 Task: Add Sunfood Superfoods Sour Watermelon Renew Superfood Hydration to the cart.
Action: Mouse moved to (46, 272)
Screenshot: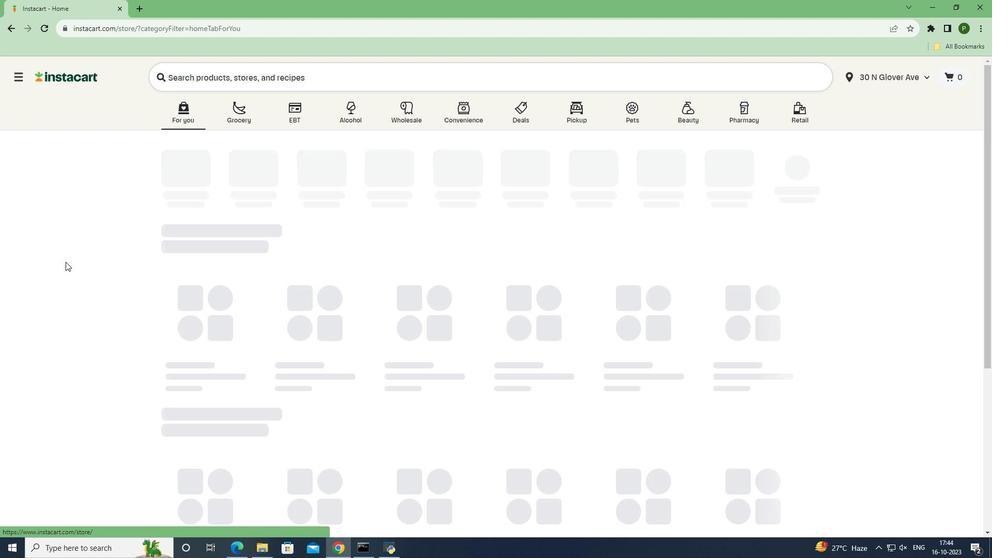 
Action: Mouse pressed left at (46, 272)
Screenshot: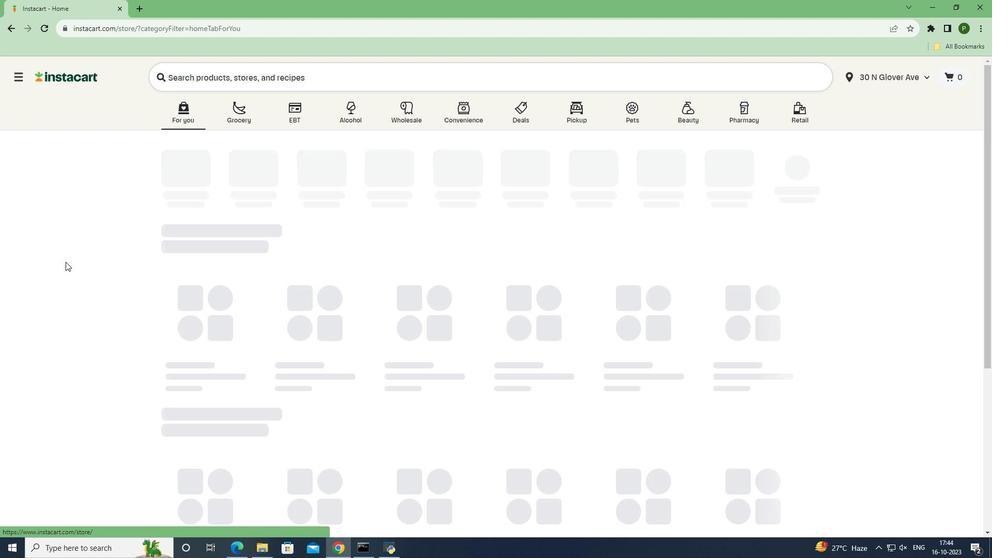 
Action: Mouse moved to (235, 122)
Screenshot: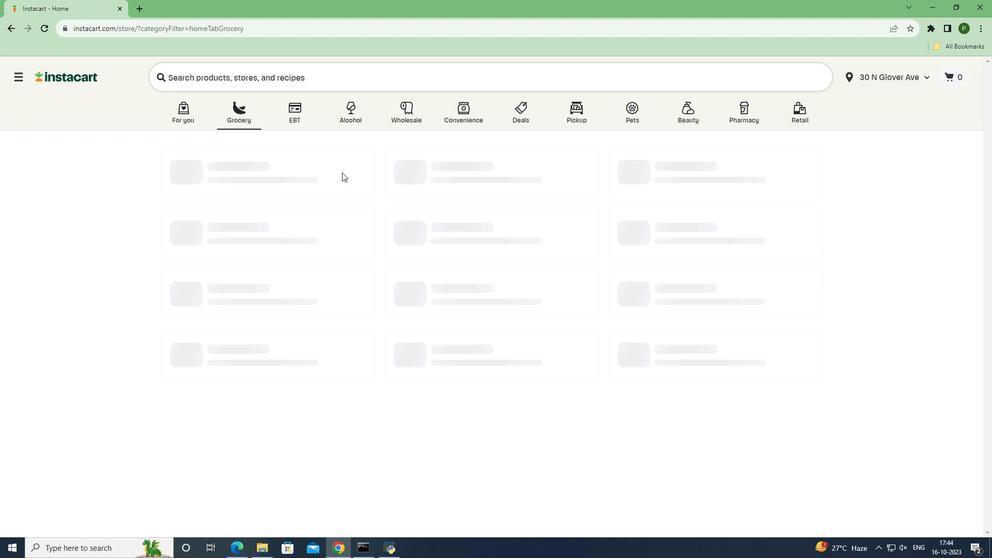 
Action: Mouse pressed left at (235, 122)
Screenshot: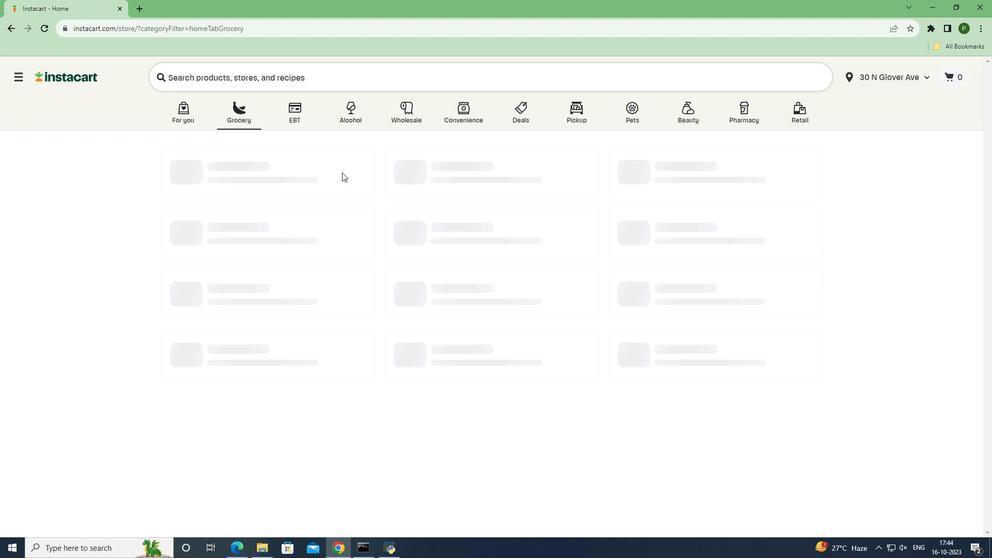 
Action: Mouse moved to (644, 237)
Screenshot: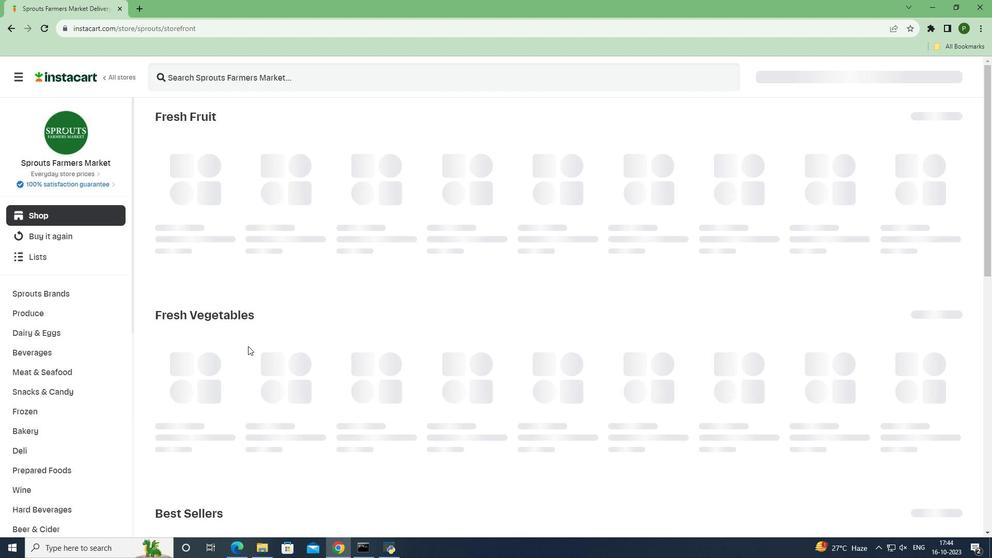 
Action: Mouse pressed left at (644, 237)
Screenshot: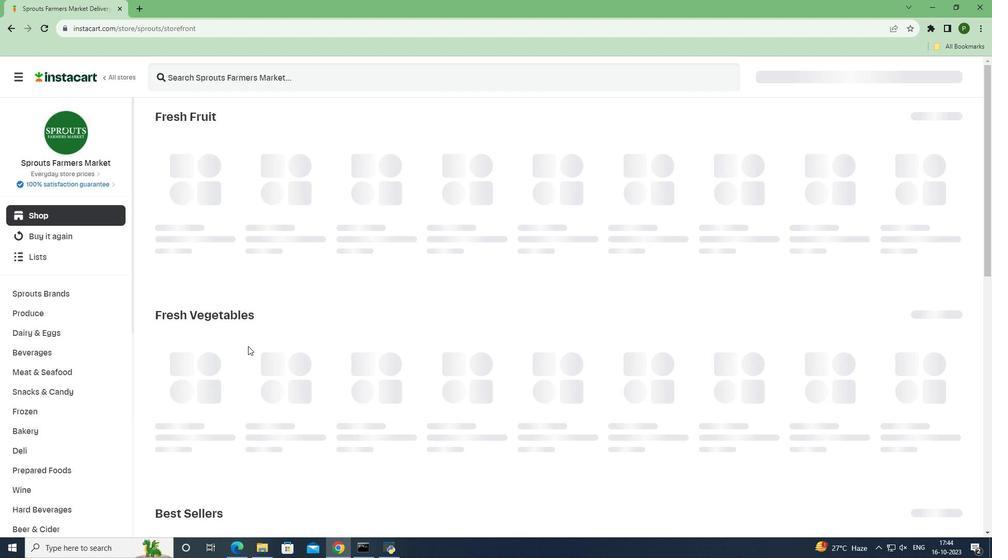 
Action: Mouse moved to (74, 351)
Screenshot: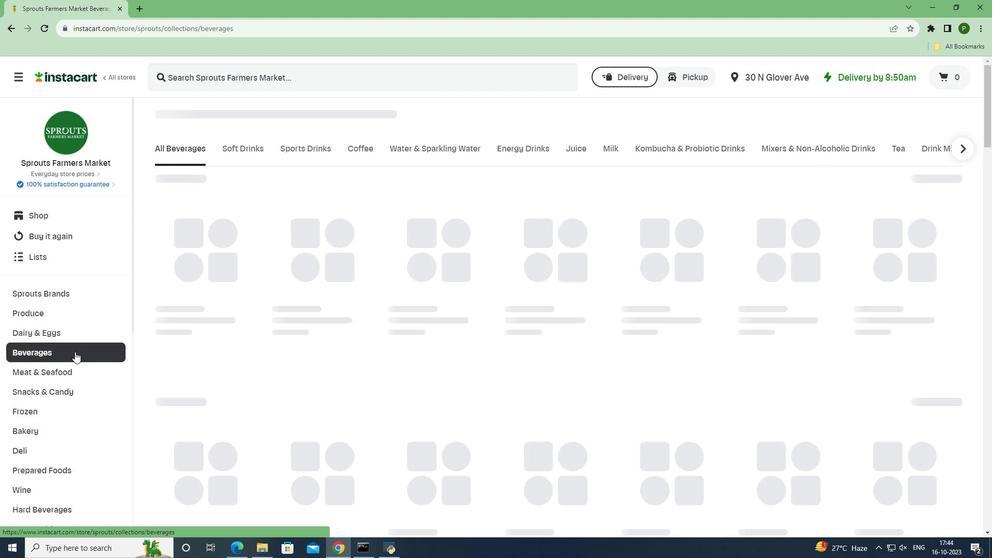 
Action: Mouse pressed left at (74, 351)
Screenshot: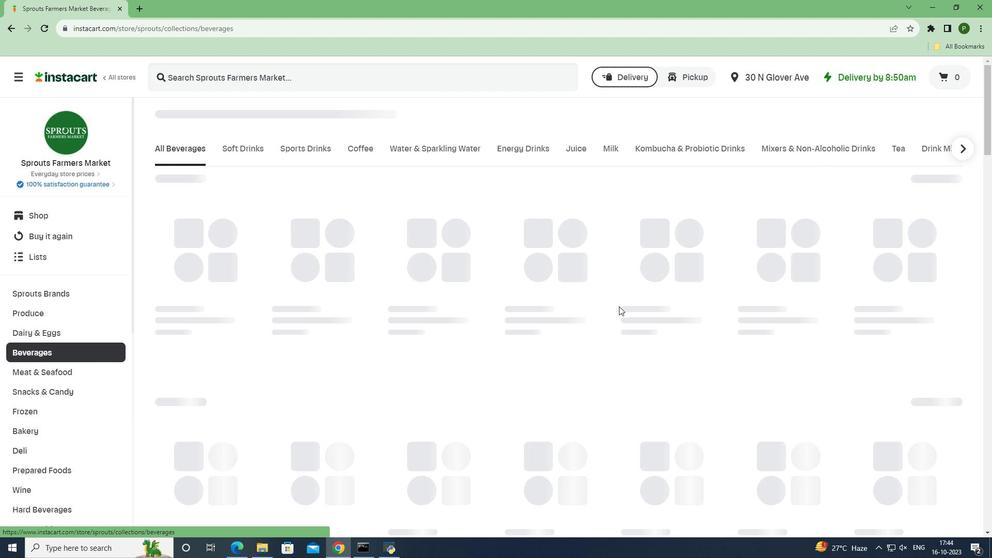 
Action: Mouse moved to (936, 147)
Screenshot: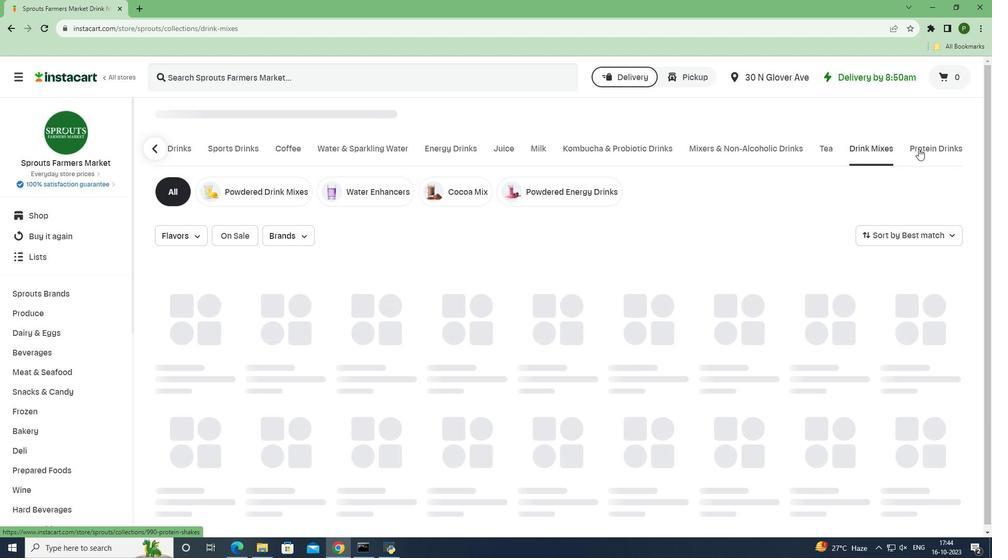 
Action: Mouse pressed left at (936, 147)
Screenshot: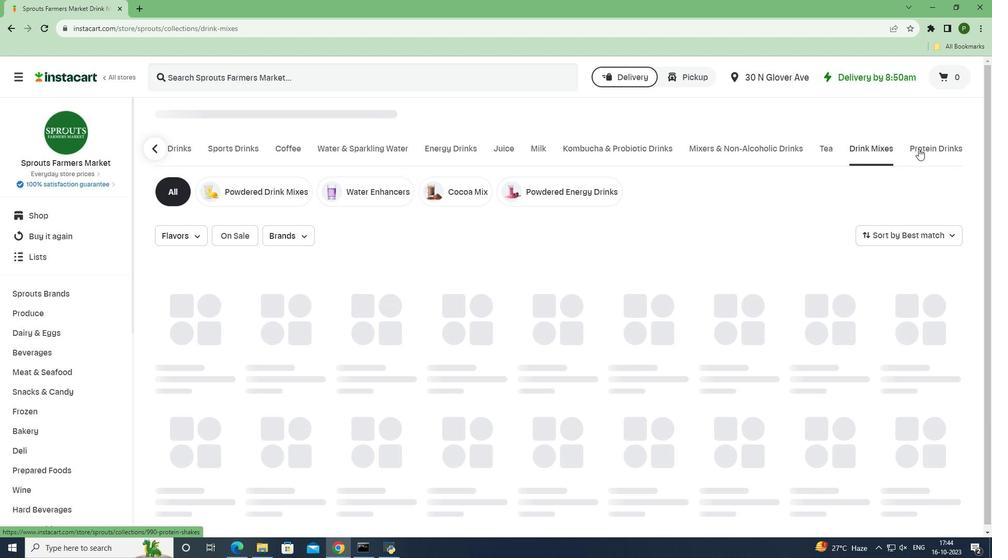 
Action: Mouse moved to (570, 191)
Screenshot: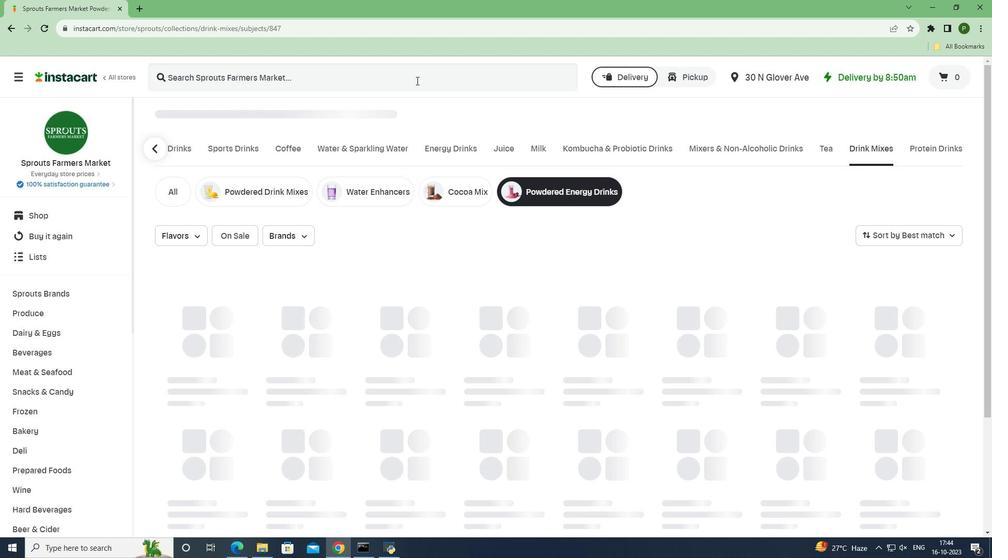 
Action: Mouse pressed left at (570, 191)
Screenshot: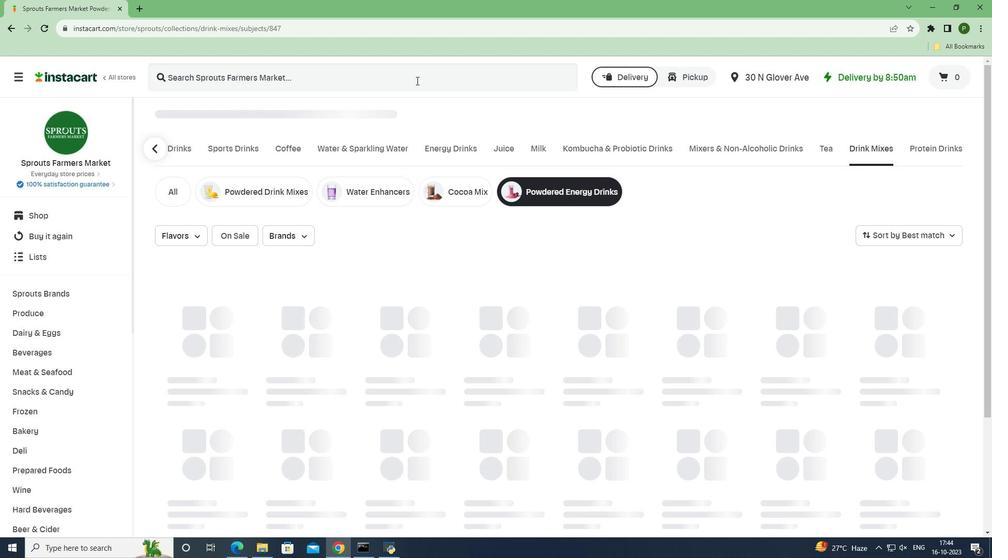 
Action: Mouse moved to (416, 80)
Screenshot: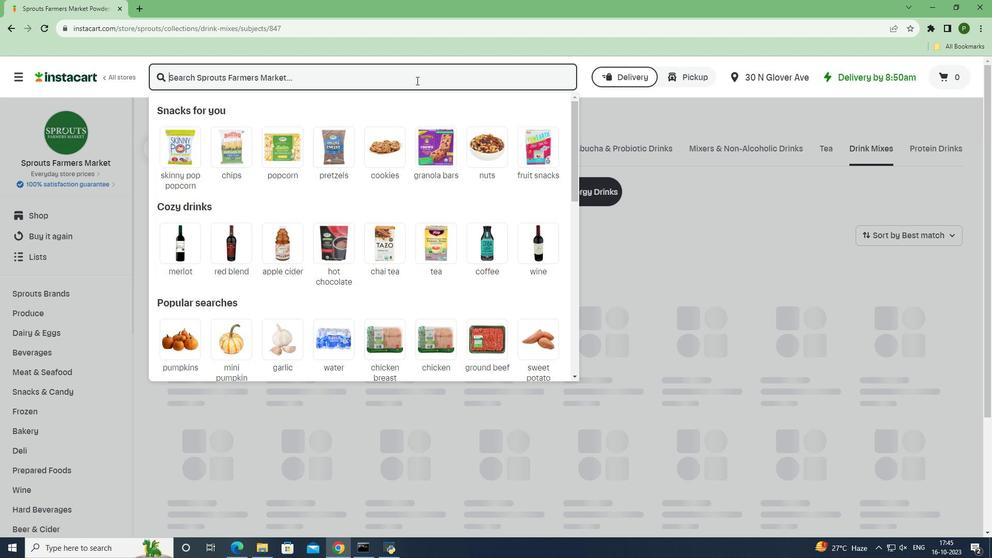 
Action: Mouse pressed left at (416, 80)
Screenshot: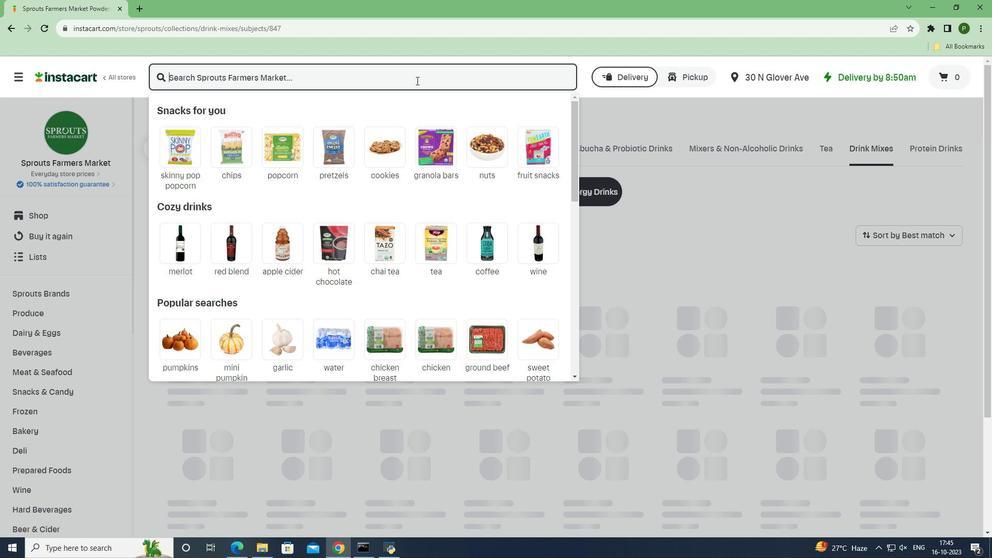 
Action: Key pressed <Key.caps_lock>S<Key.caps_lock>unfood<Key.space><Key.caps_lock>S<Key.caps_lock>uperfoods<Key.space><Key.caps_lock>S<Key.caps_lock>our<Key.space><Key.caps_lock>W<Key.caps_lock>atermelon<Key.space><Key.caps_lock>R<Key.caps_lock>enew<Key.space><Key.caps_lock>S<Key.caps_lock>uperfood<Key.space><Key.caps_lock>H<Key.caps_lock>ydration<Key.space><Key.enter>
Screenshot: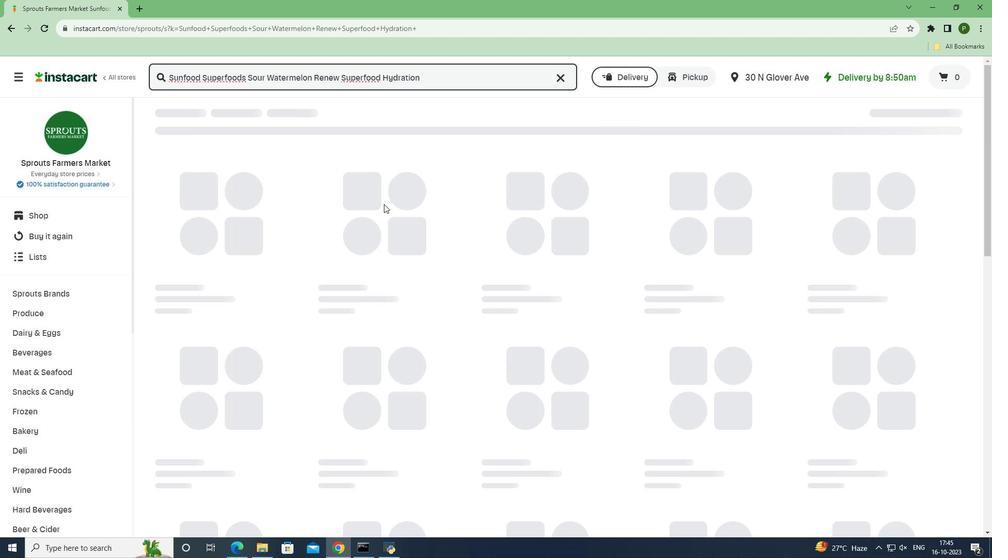 
Action: Mouse moved to (287, 184)
Screenshot: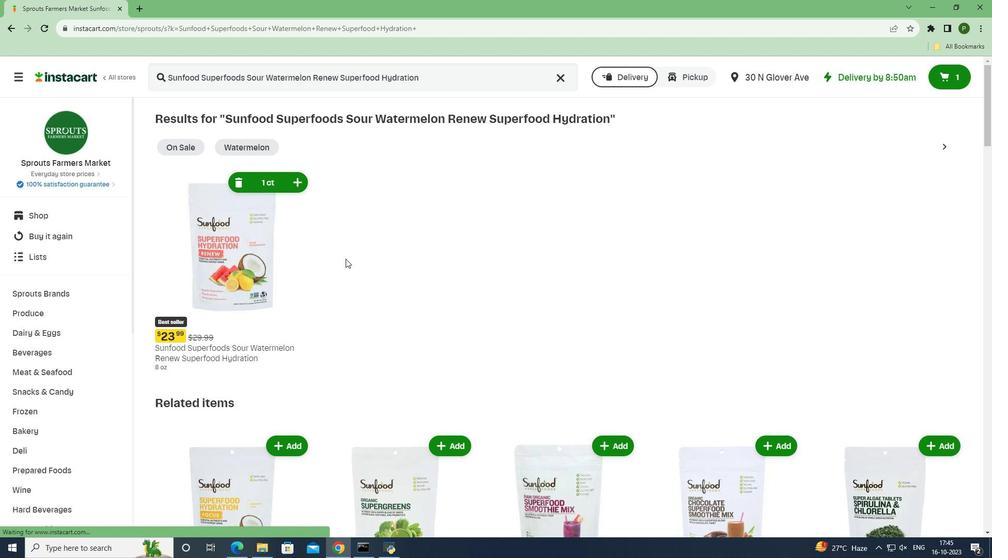 
Action: Mouse pressed left at (287, 184)
Screenshot: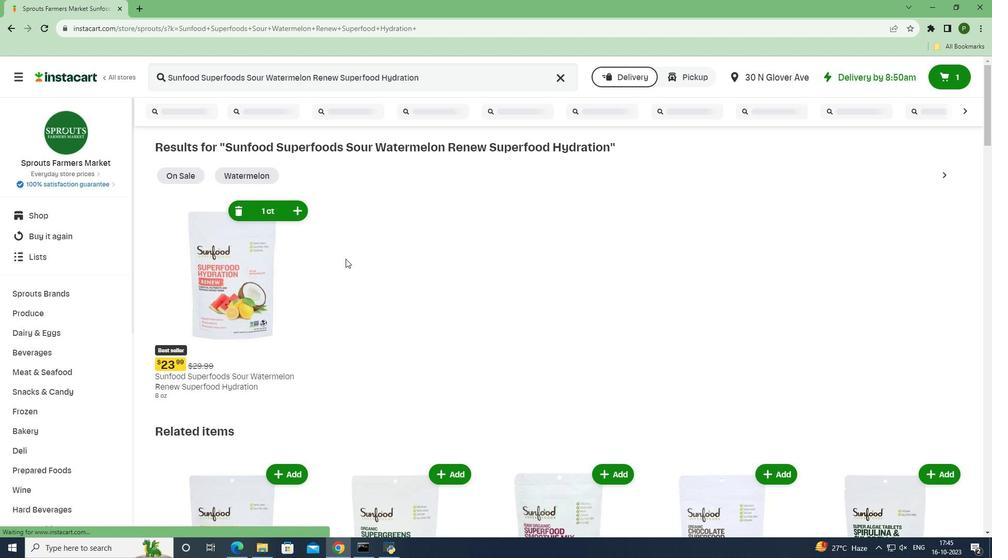 
Action: Mouse moved to (345, 258)
Screenshot: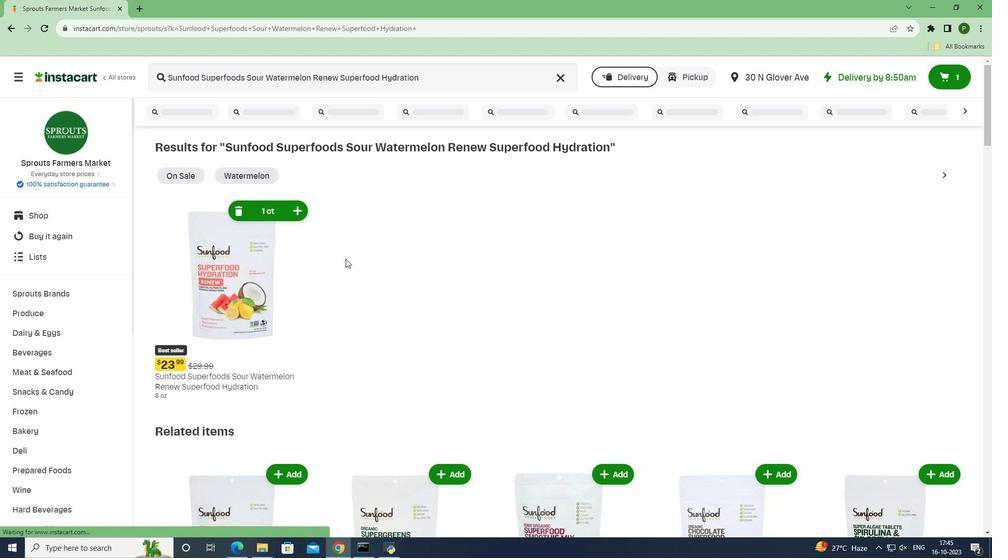 
